Task: Create a due date automation trigger when advanced on, on the tuesday after a card is due add fields with custom field "Resume" set to a number lower or equal to 1 and lower or equal to 10 at 11:00 AM.
Action: Mouse moved to (1051, 86)
Screenshot: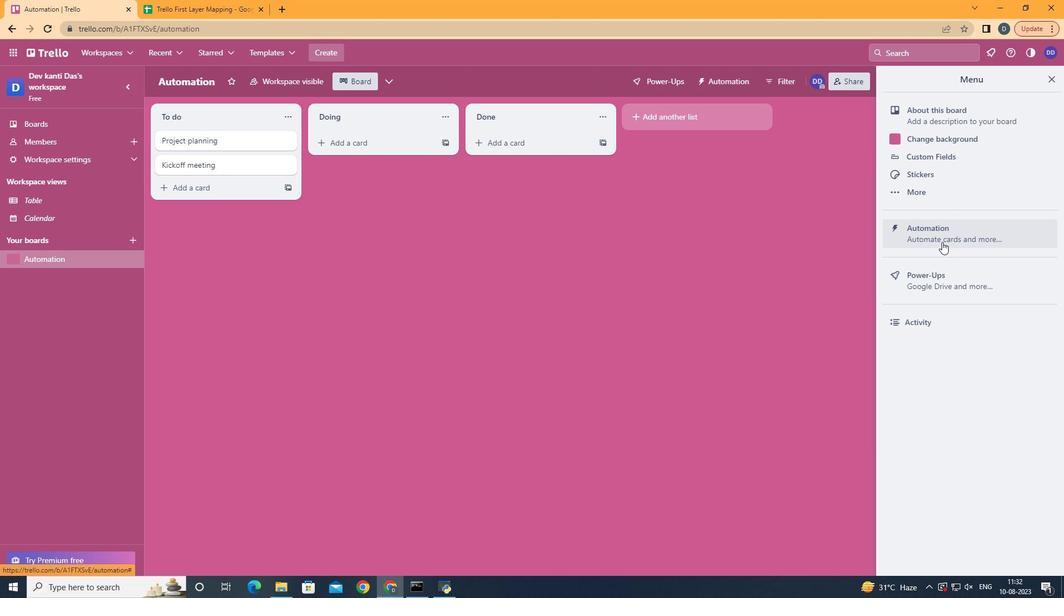 
Action: Mouse pressed left at (1051, 86)
Screenshot: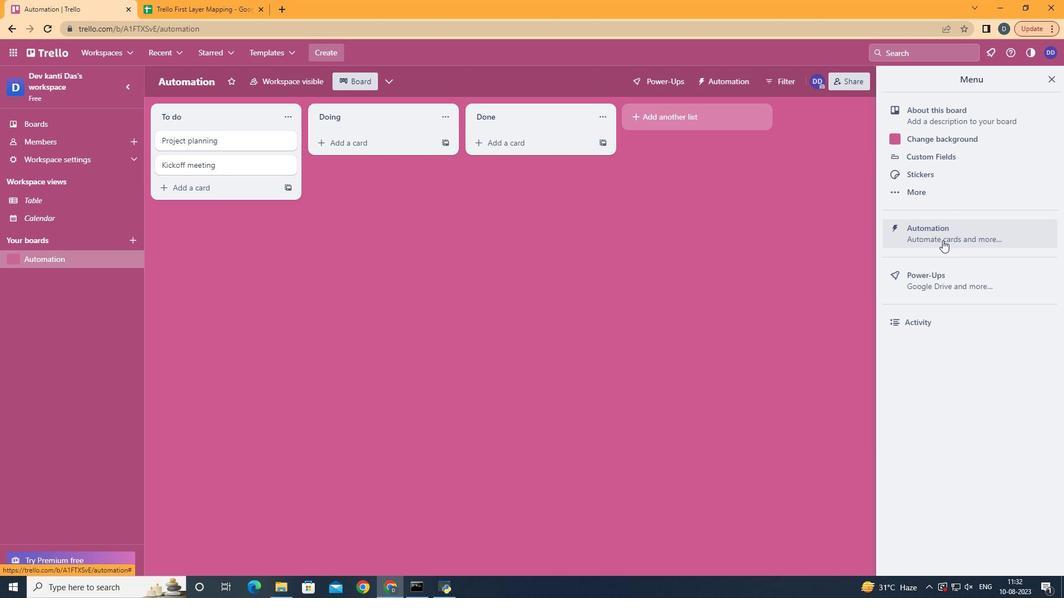
Action: Mouse moved to (942, 240)
Screenshot: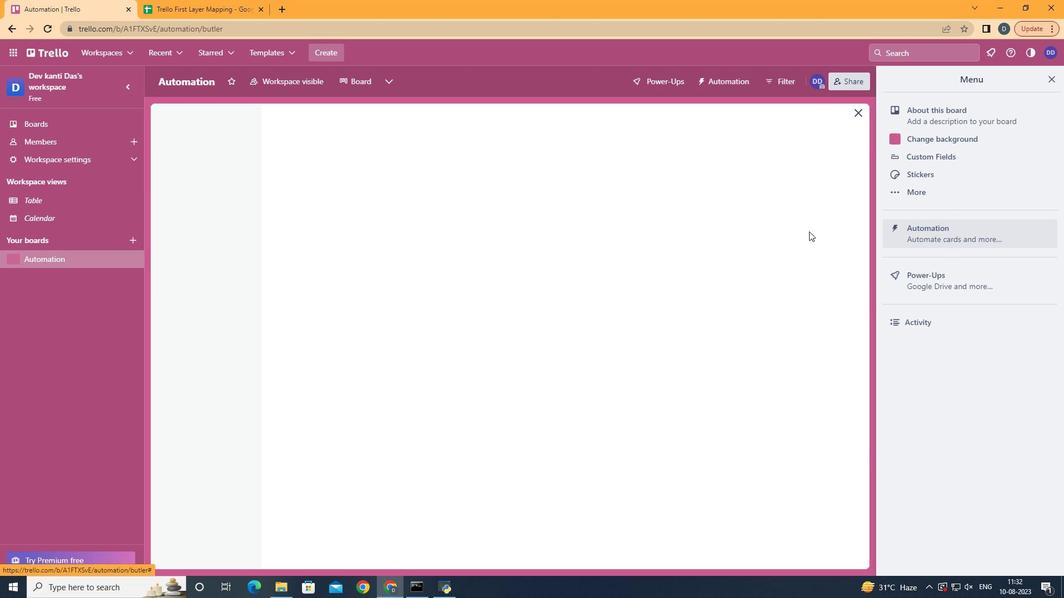 
Action: Mouse pressed left at (942, 240)
Screenshot: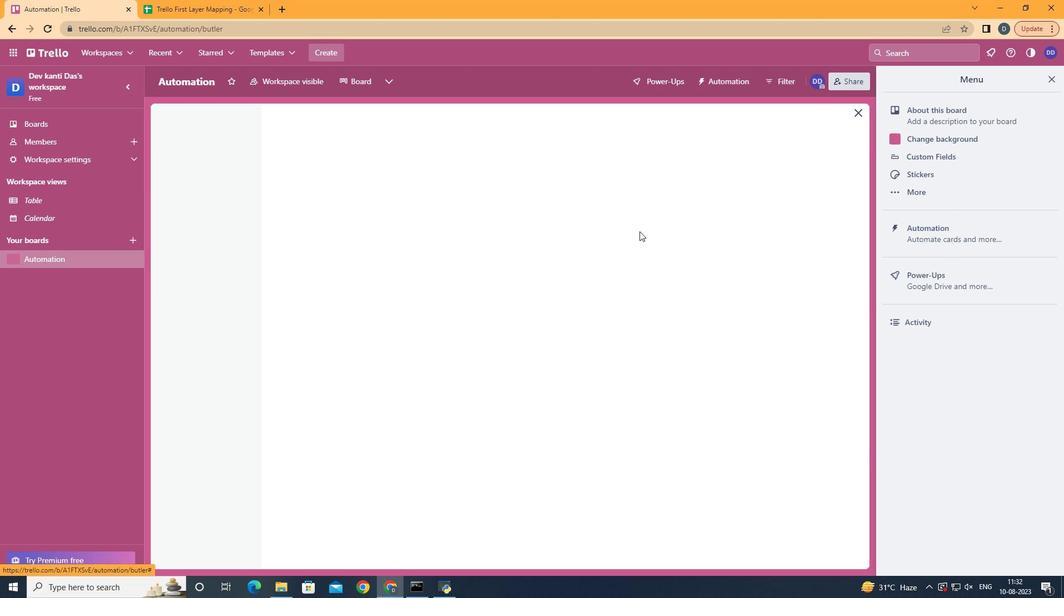 
Action: Mouse moved to (195, 220)
Screenshot: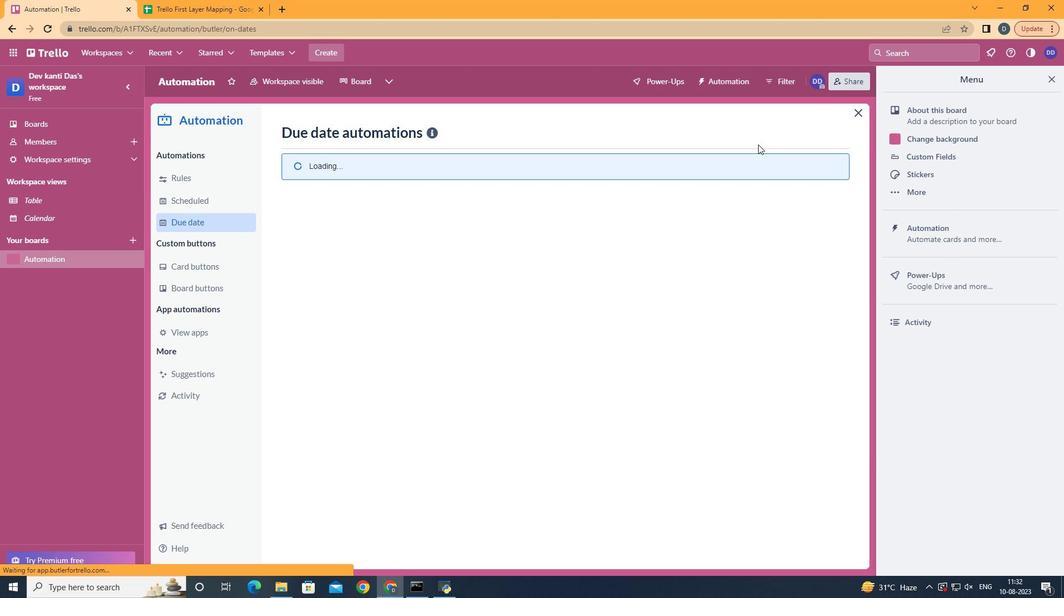 
Action: Mouse pressed left at (195, 220)
Screenshot: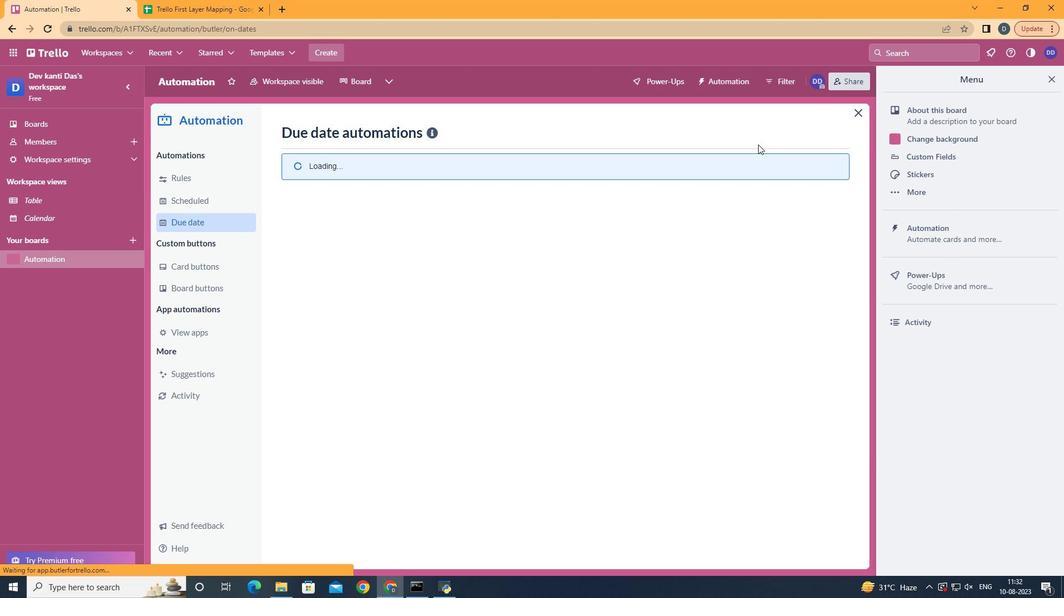 
Action: Mouse moved to (777, 134)
Screenshot: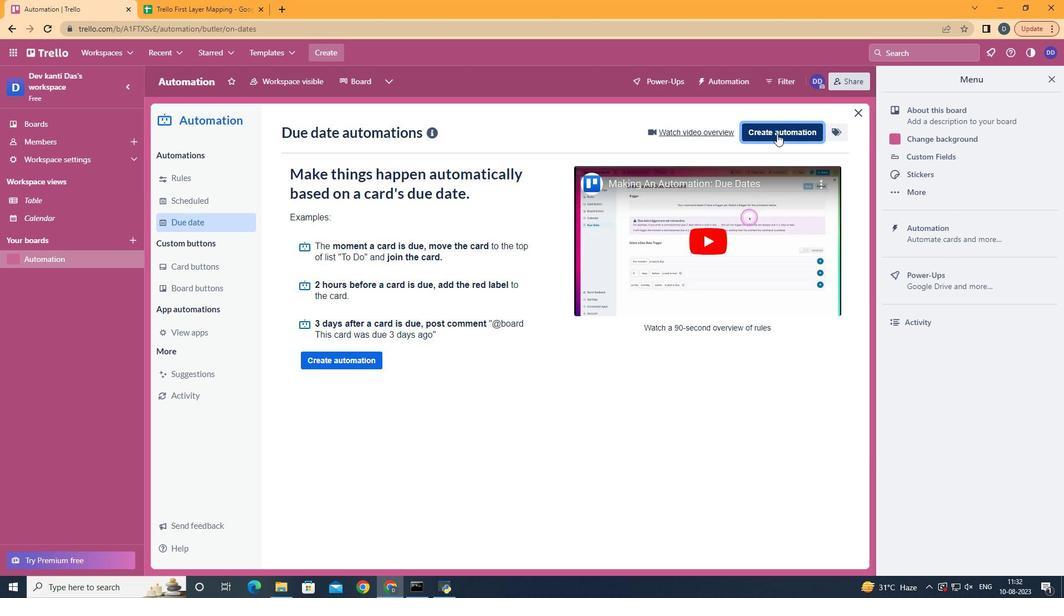 
Action: Mouse pressed left at (777, 134)
Screenshot: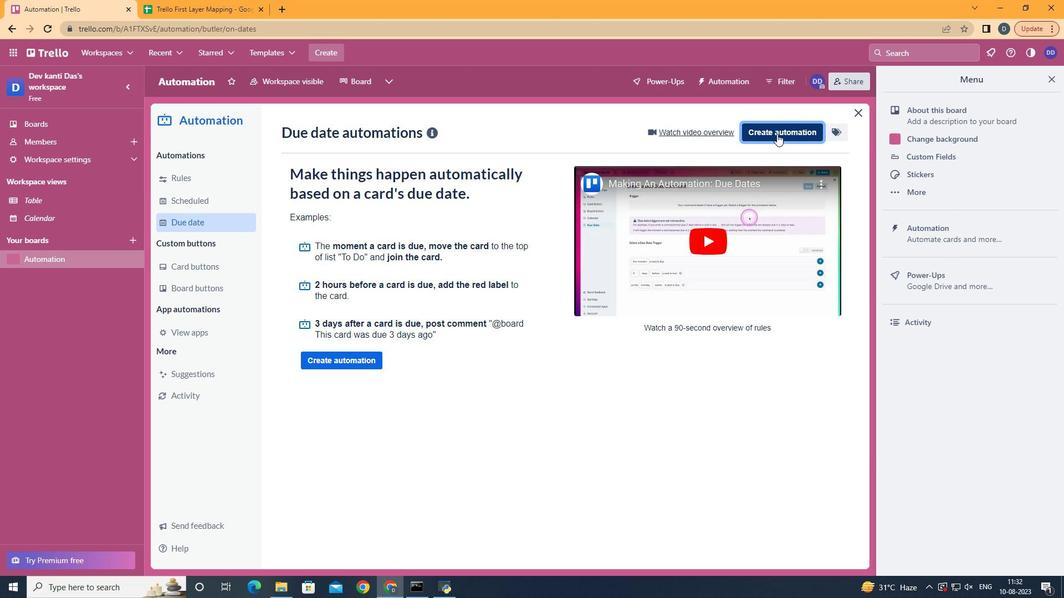
Action: Mouse moved to (593, 241)
Screenshot: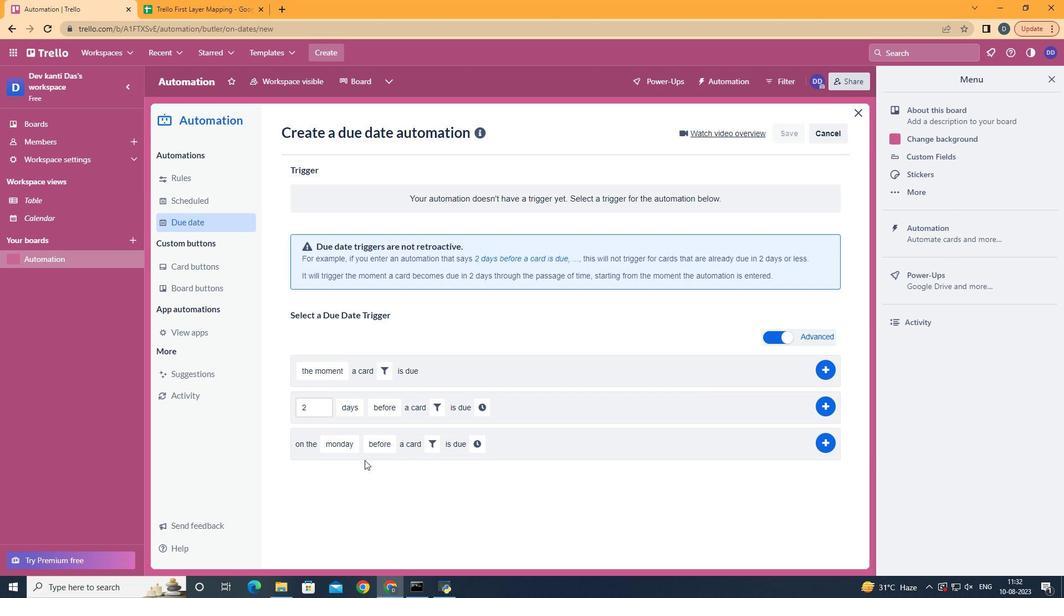 
Action: Mouse pressed left at (593, 241)
Screenshot: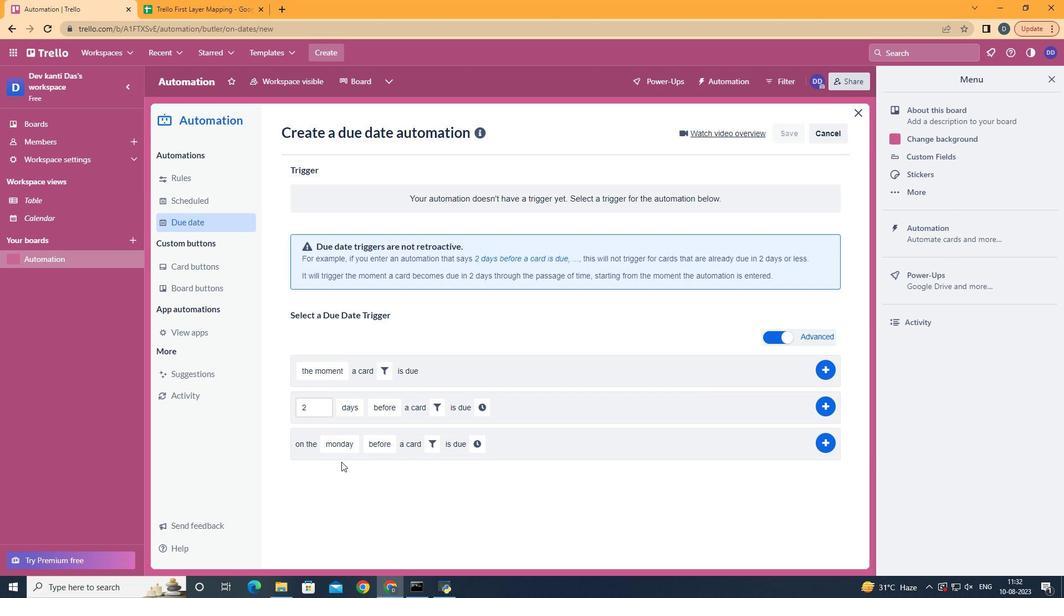 
Action: Mouse moved to (364, 308)
Screenshot: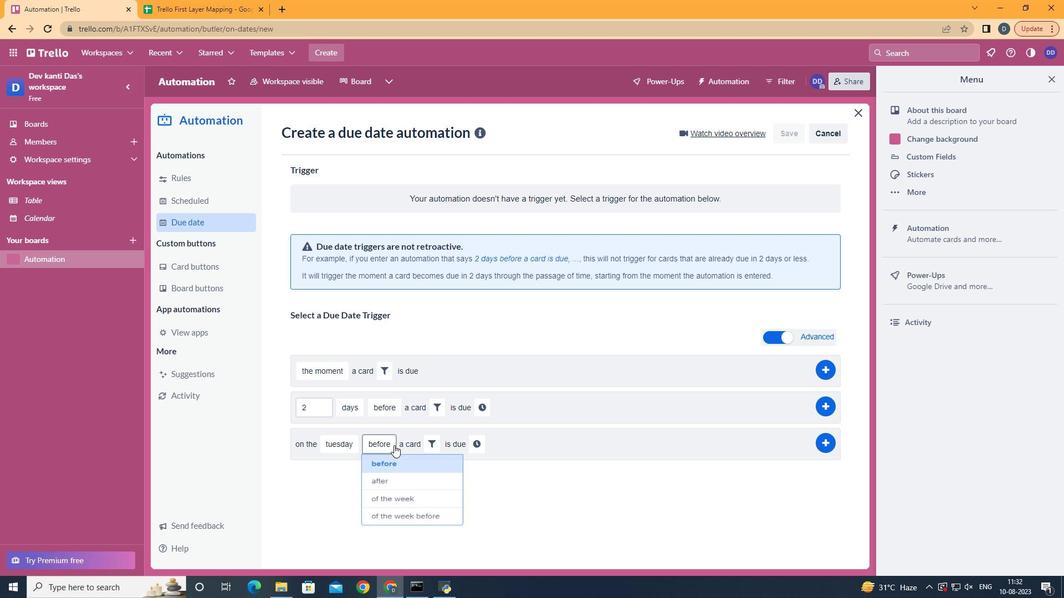 
Action: Mouse pressed left at (364, 308)
Screenshot: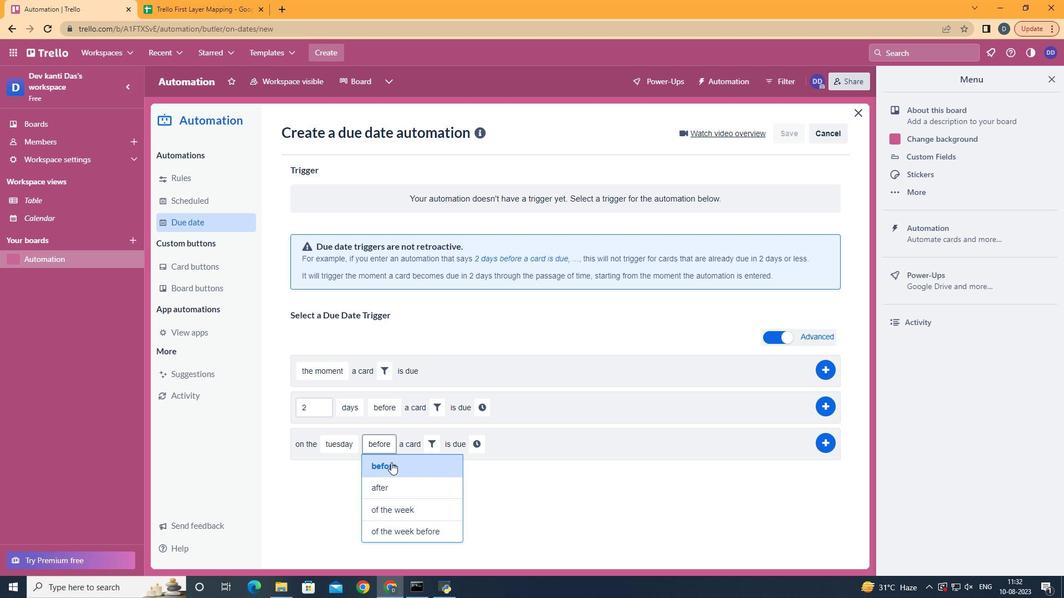 
Action: Mouse moved to (390, 484)
Screenshot: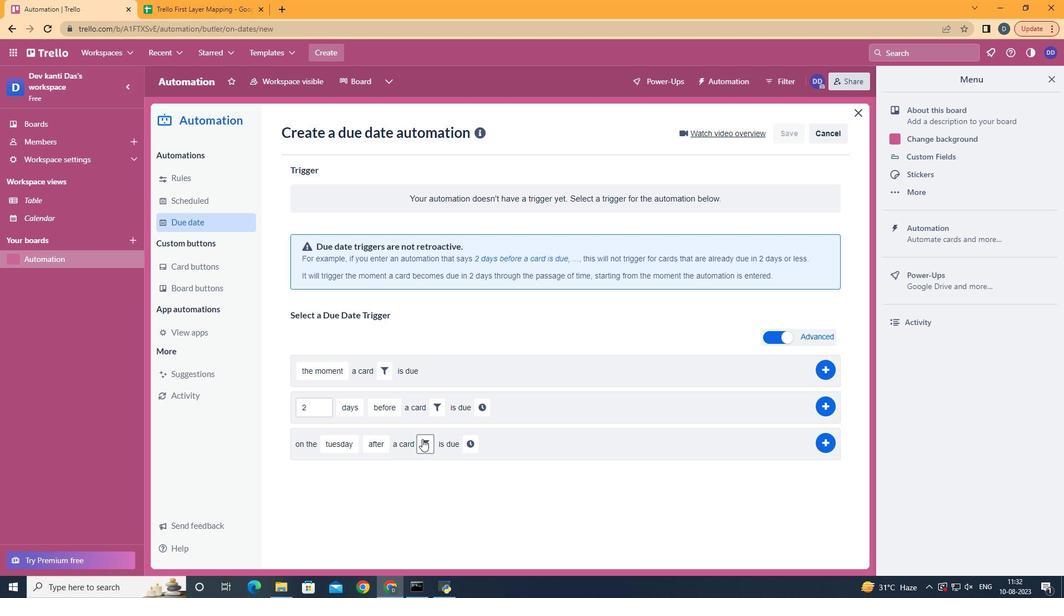 
Action: Mouse pressed left at (390, 484)
Screenshot: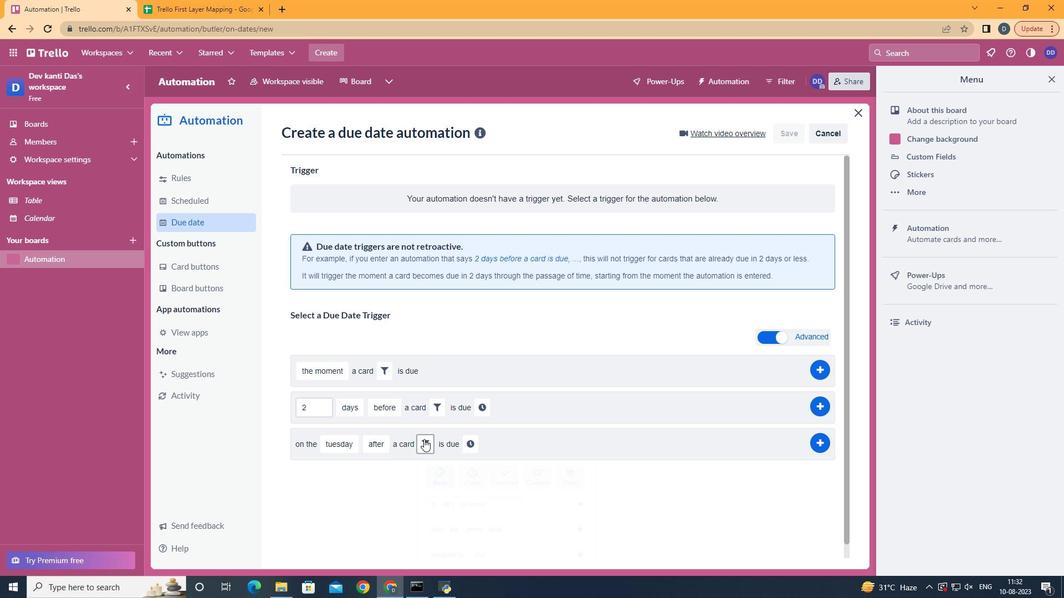
Action: Mouse moved to (422, 439)
Screenshot: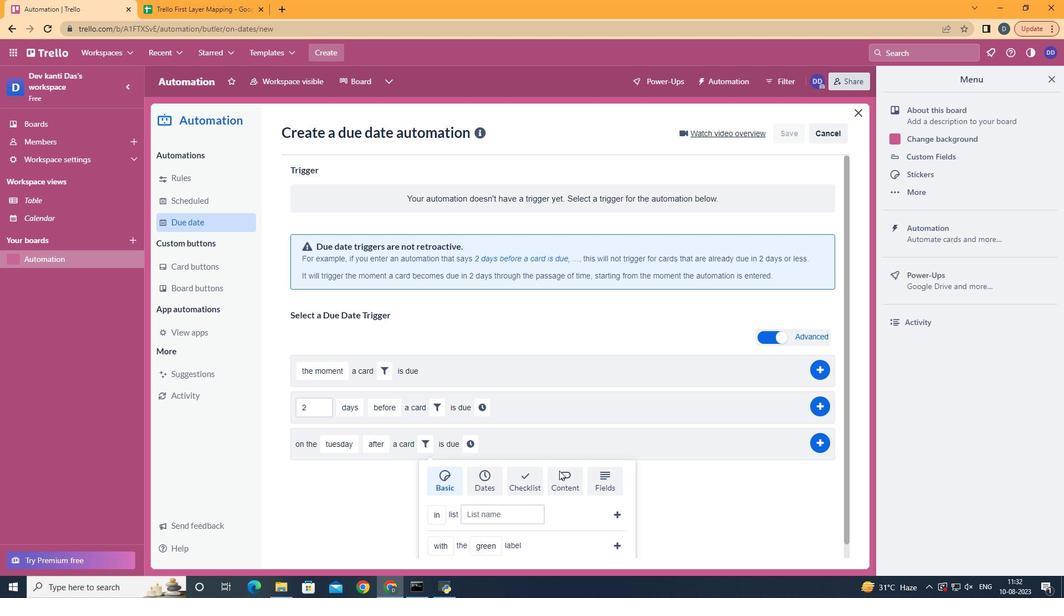 
Action: Mouse pressed left at (422, 439)
Screenshot: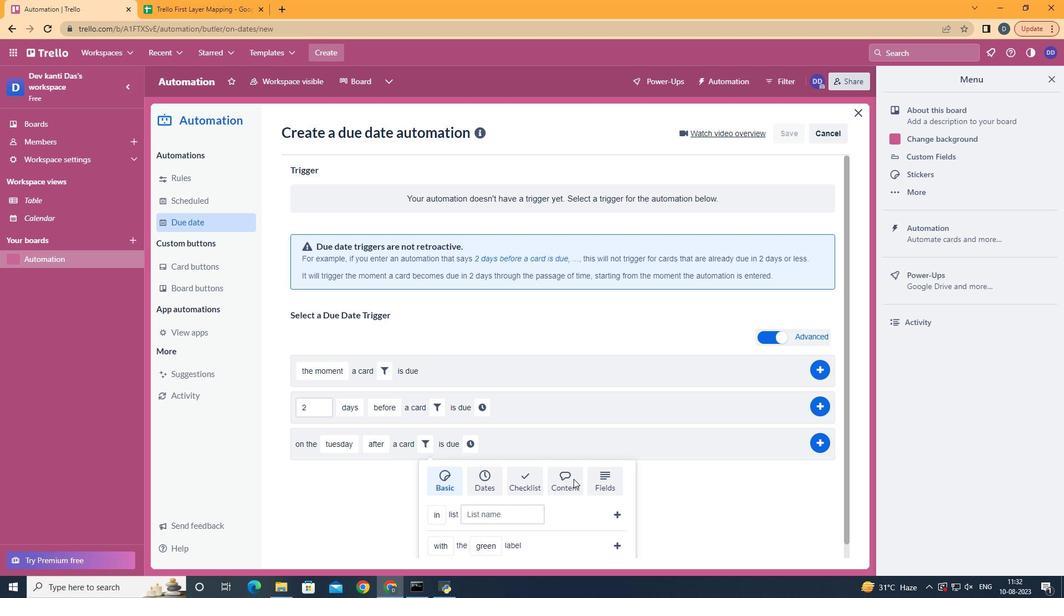 
Action: Mouse moved to (614, 488)
Screenshot: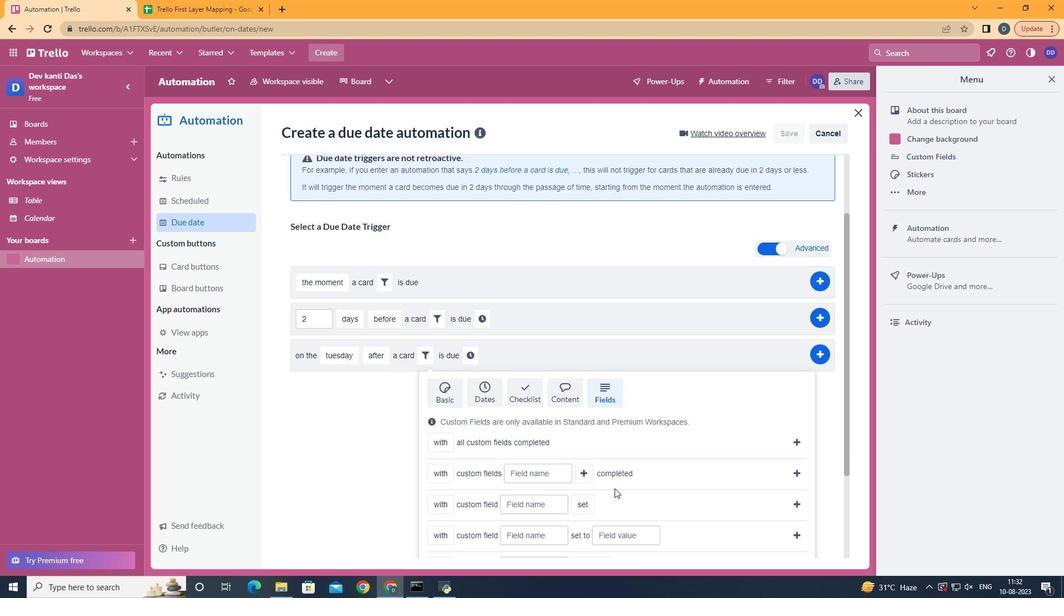
Action: Mouse pressed left at (614, 488)
Screenshot: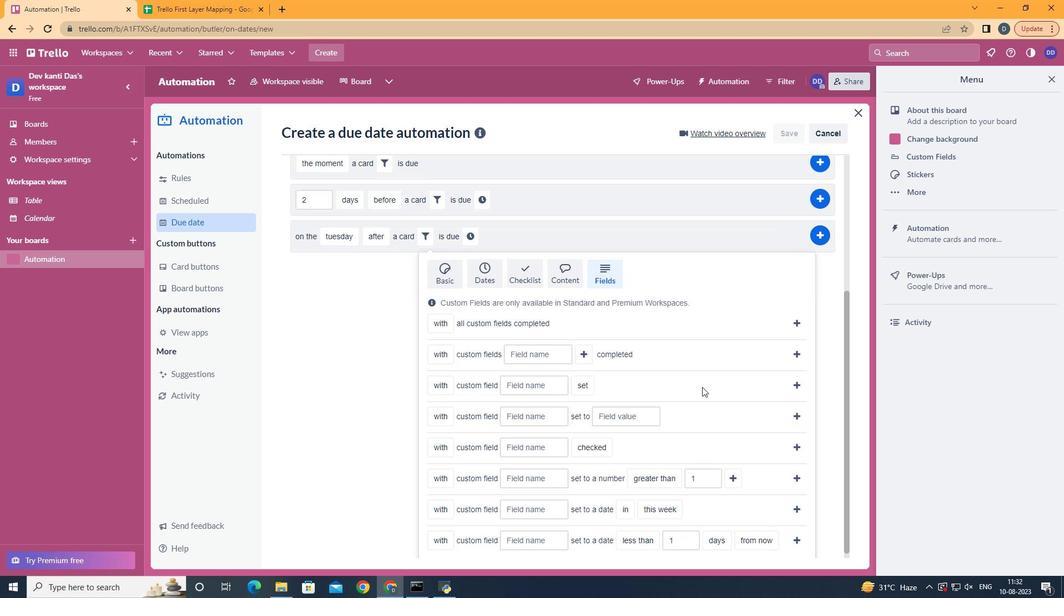 
Action: Mouse scrolled (614, 488) with delta (0, 0)
Screenshot: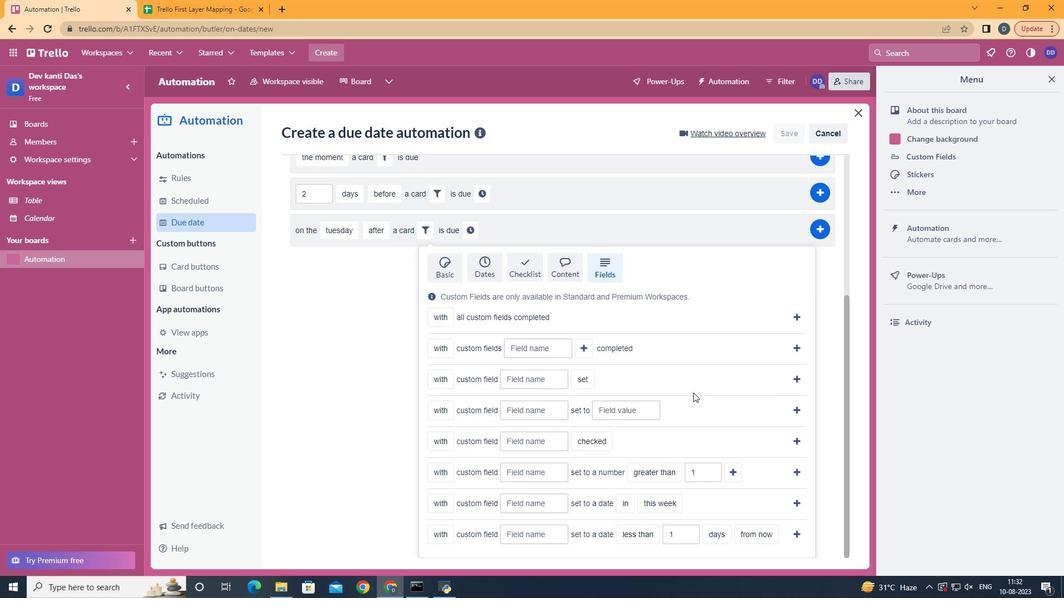 
Action: Mouse scrolled (614, 488) with delta (0, 0)
Screenshot: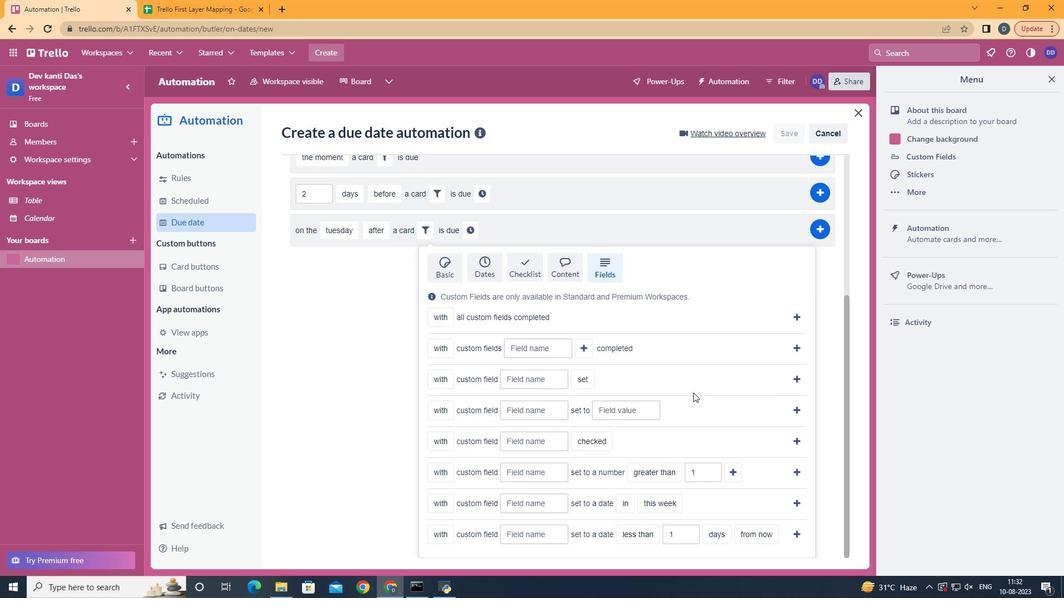 
Action: Mouse scrolled (614, 488) with delta (0, 0)
Screenshot: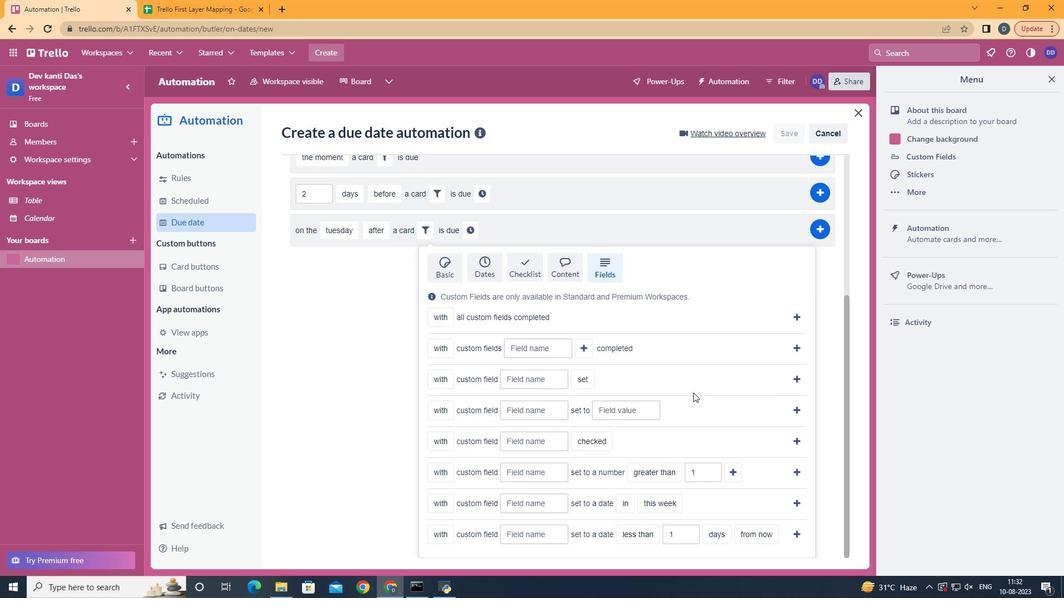 
Action: Mouse moved to (616, 486)
Screenshot: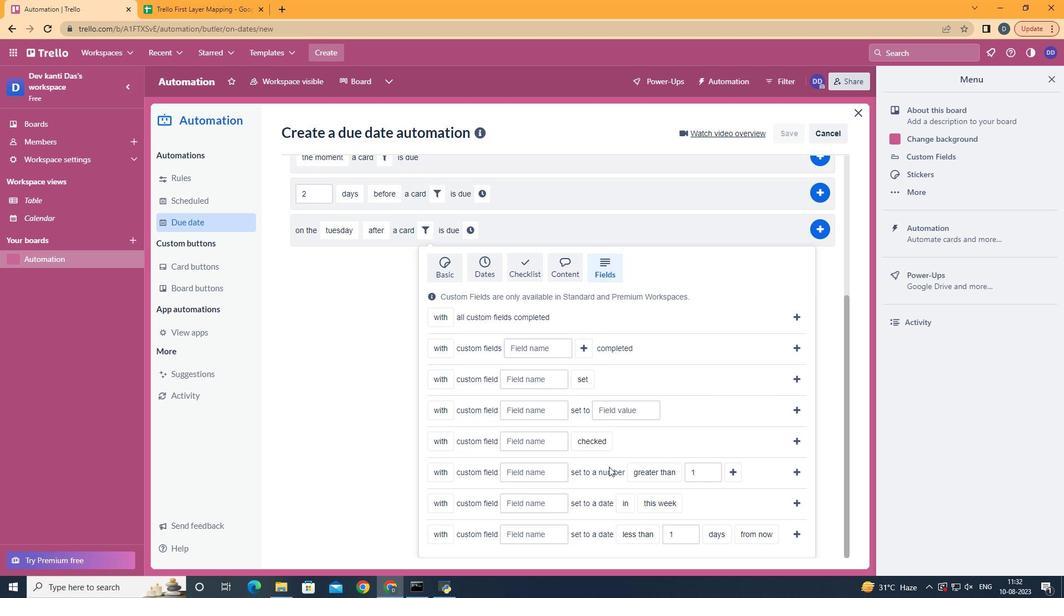 
Action: Mouse scrolled (614, 488) with delta (0, 0)
Screenshot: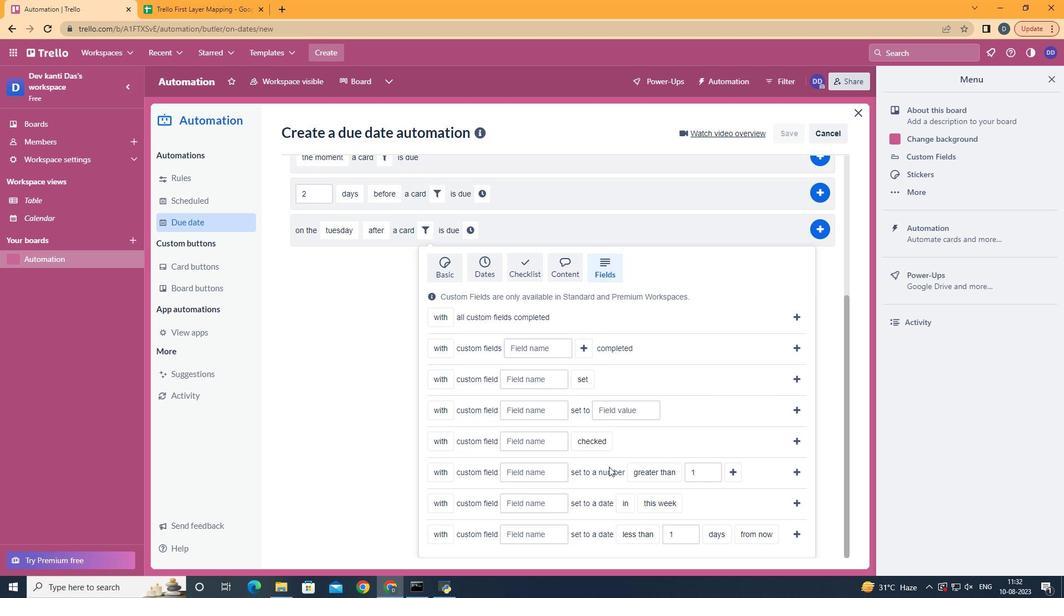 
Action: Mouse moved to (660, 435)
Screenshot: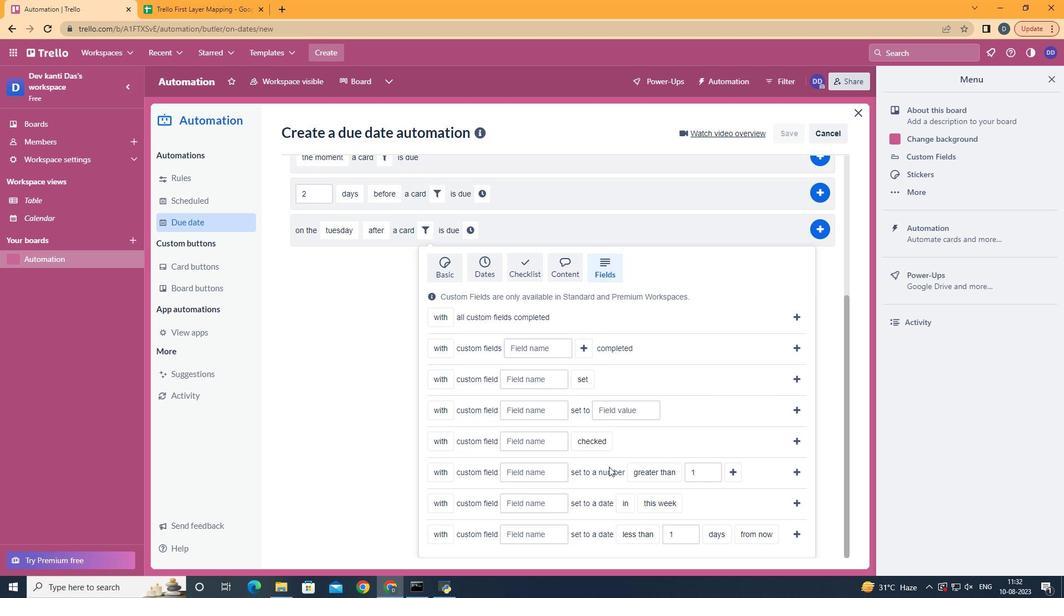 
Action: Mouse scrolled (614, 488) with delta (0, 0)
Screenshot: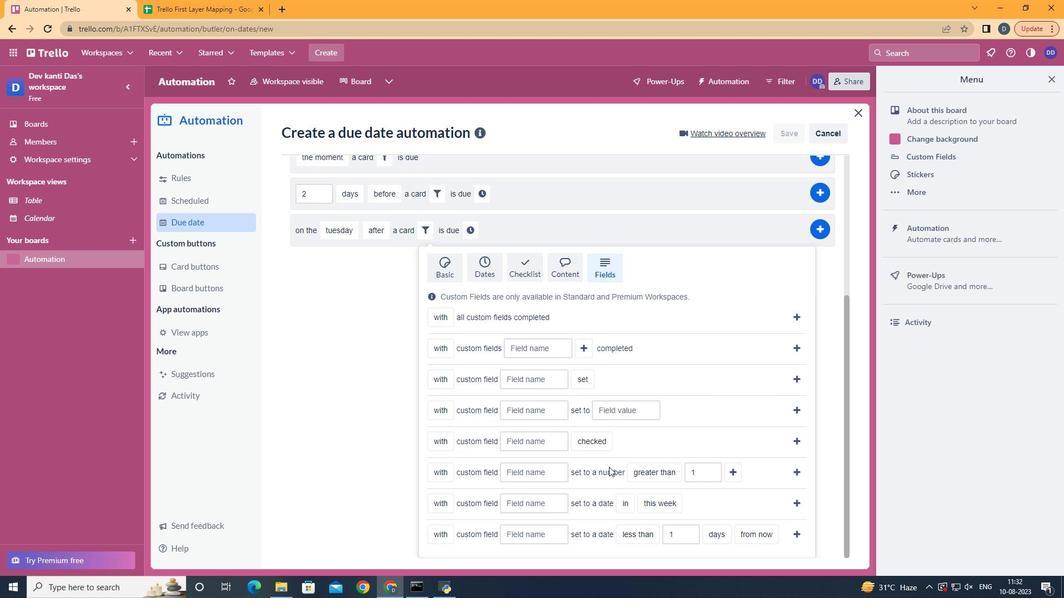 
Action: Mouse moved to (562, 475)
Screenshot: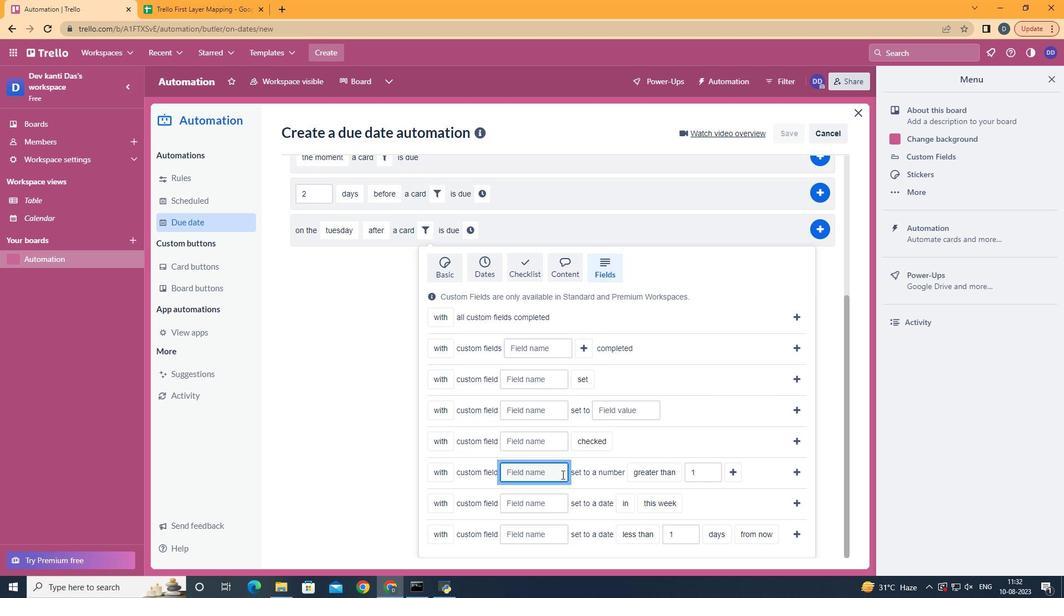 
Action: Mouse pressed left at (562, 475)
Screenshot: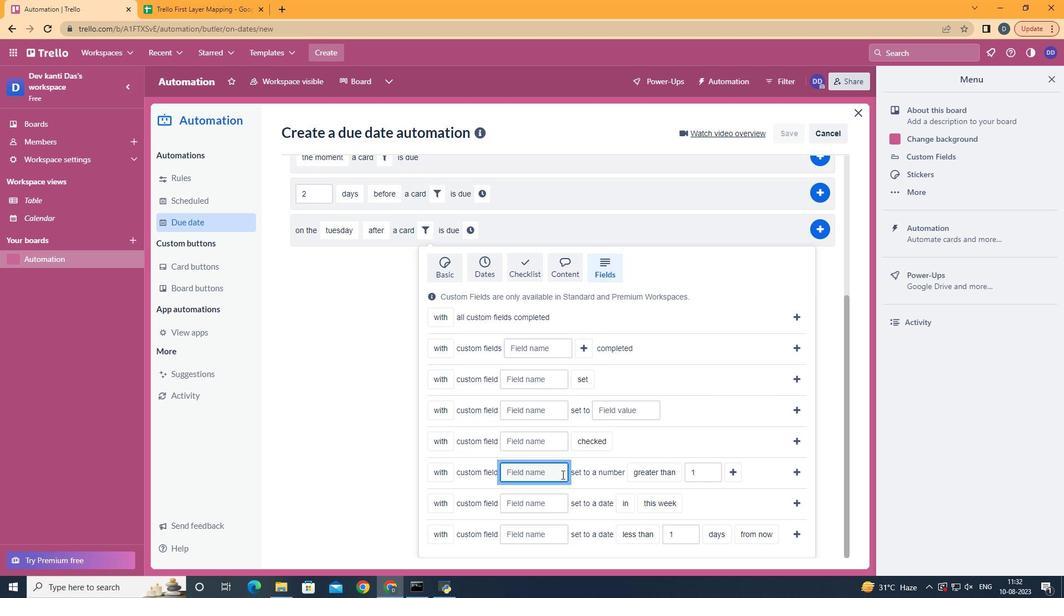 
Action: Key pressed <Key.shift>Resume
Screenshot: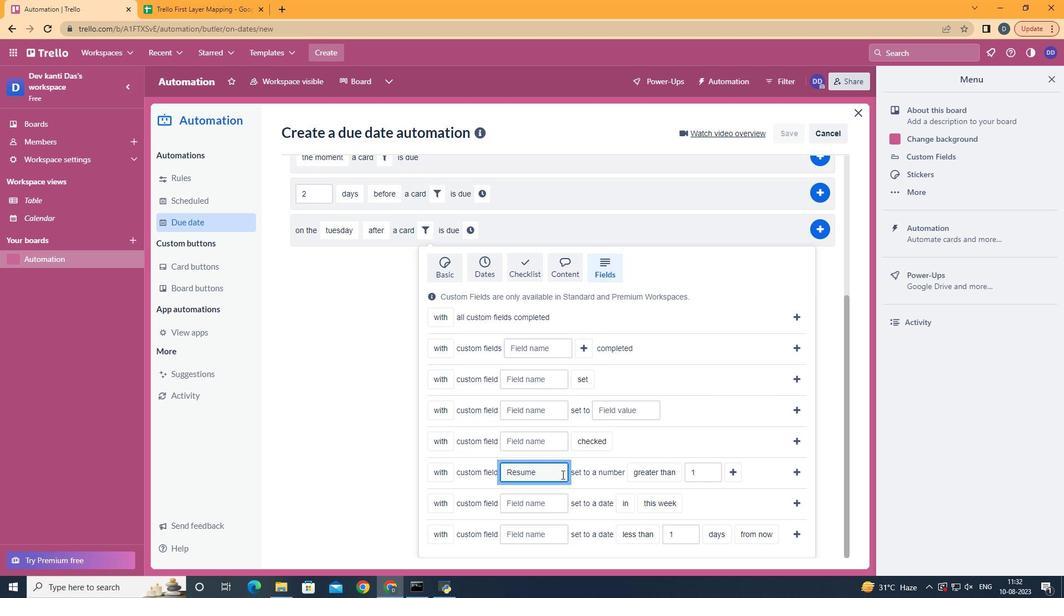 
Action: Mouse moved to (675, 452)
Screenshot: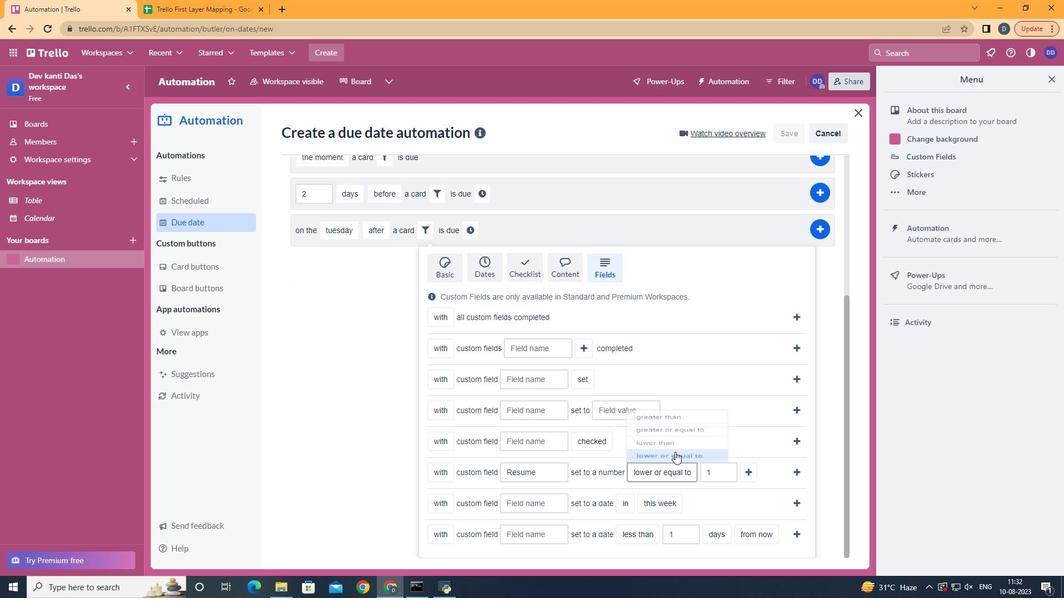 
Action: Mouse pressed left at (675, 452)
Screenshot: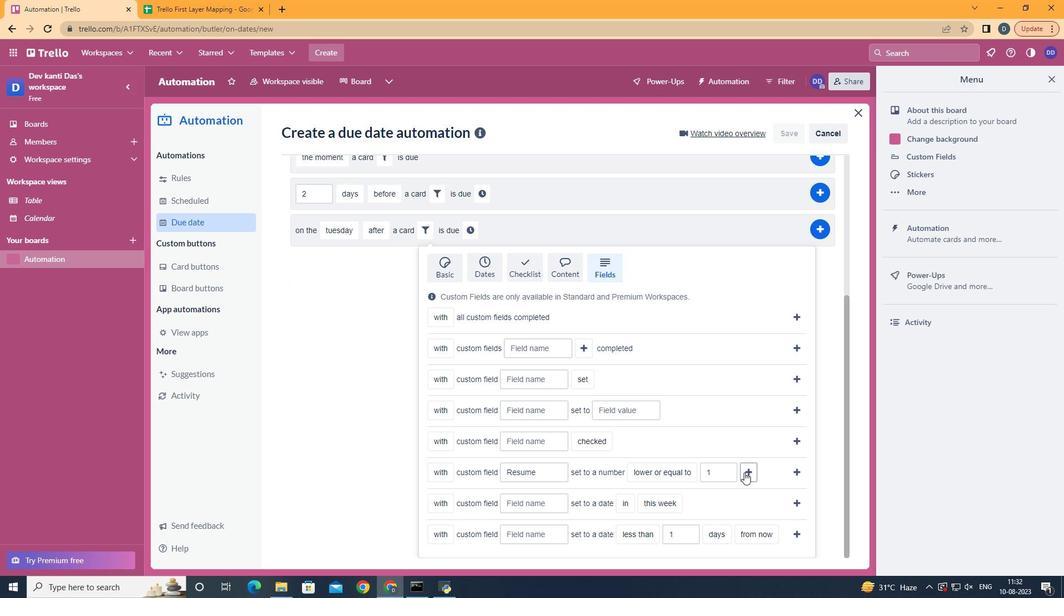 
Action: Mouse moved to (748, 475)
Screenshot: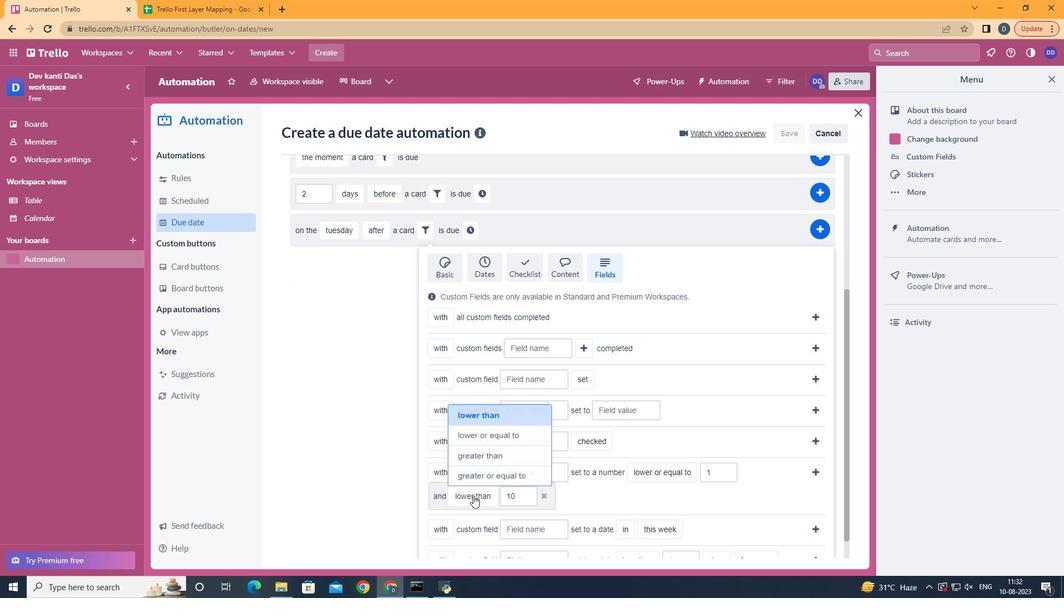 
Action: Mouse pressed left at (748, 475)
Screenshot: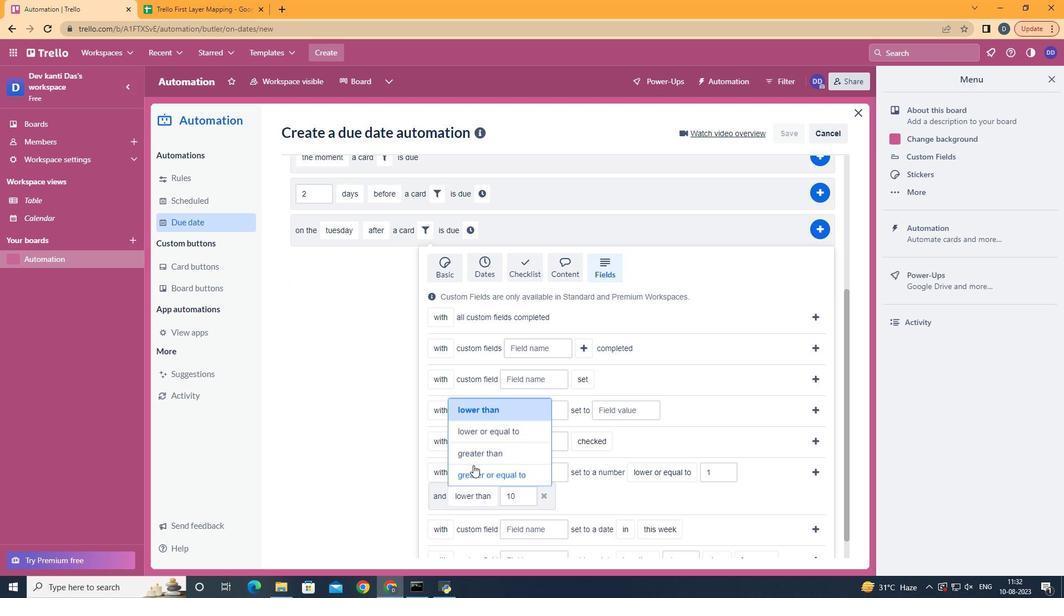 
Action: Mouse moved to (479, 432)
Screenshot: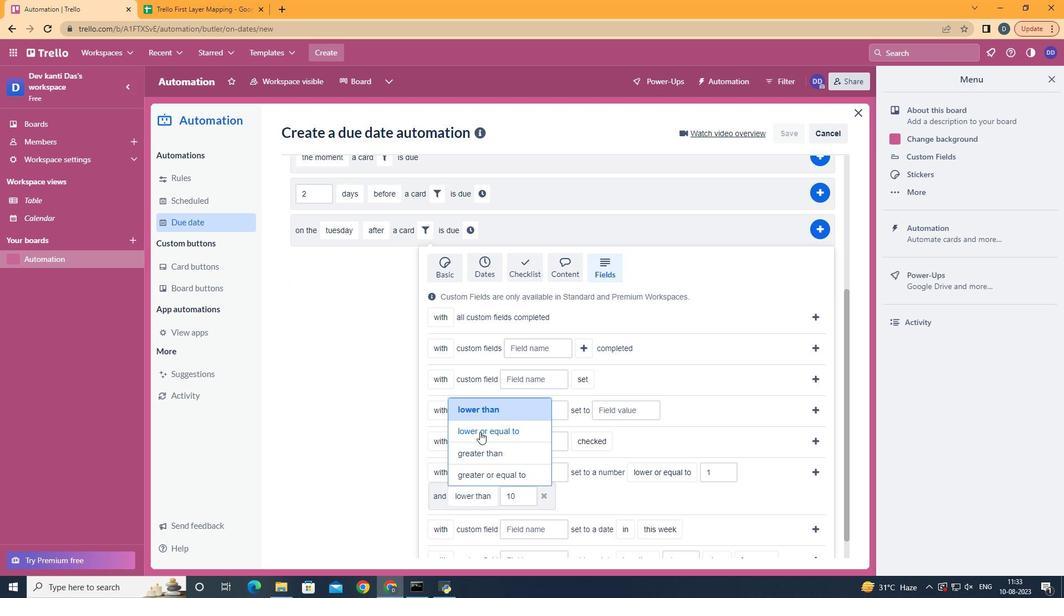 
Action: Mouse pressed left at (479, 432)
Screenshot: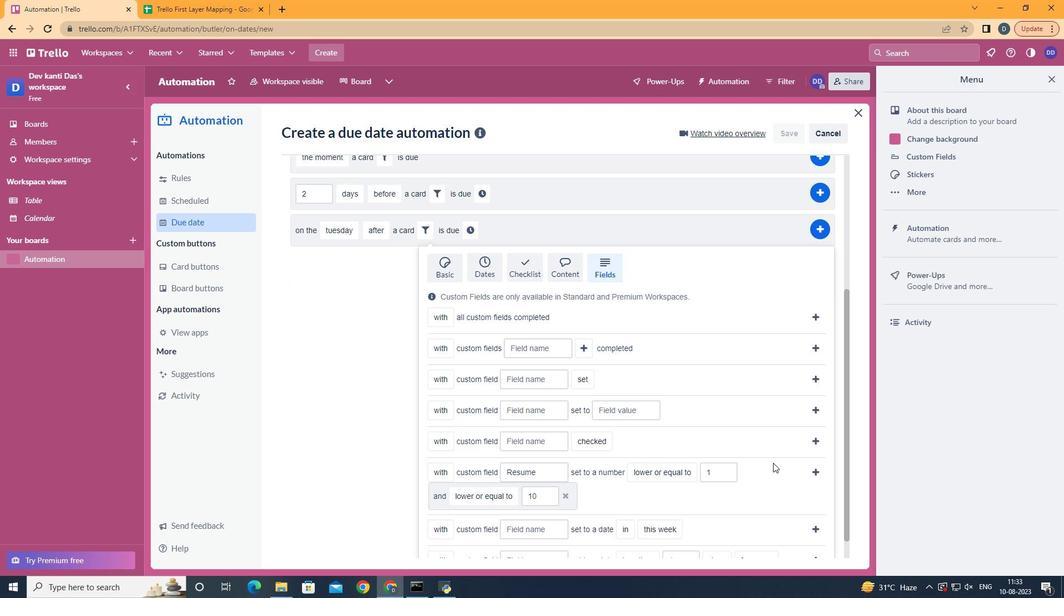 
Action: Mouse moved to (818, 472)
Screenshot: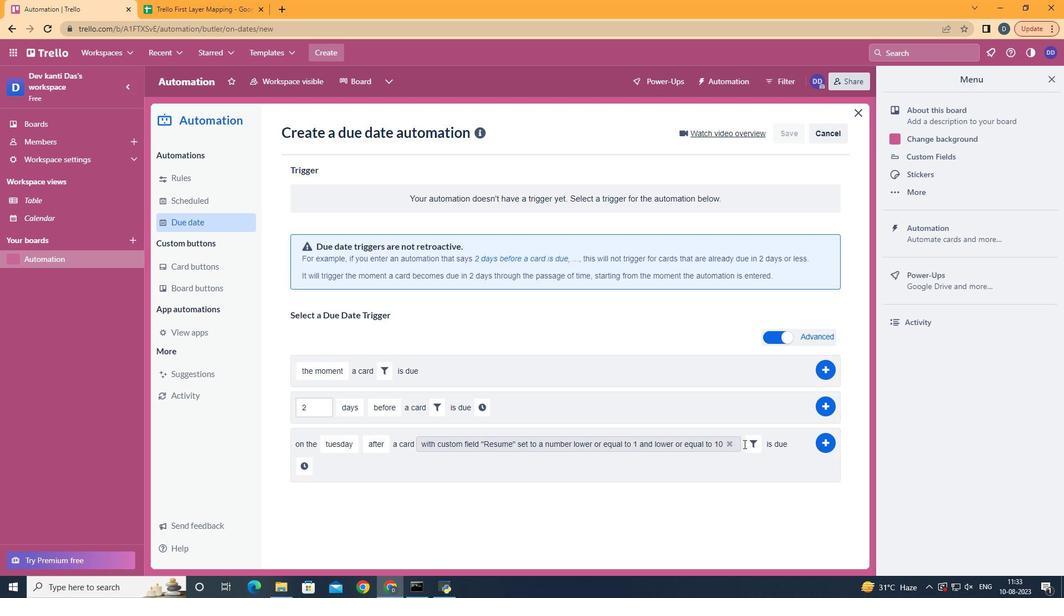 
Action: Mouse pressed left at (818, 472)
Screenshot: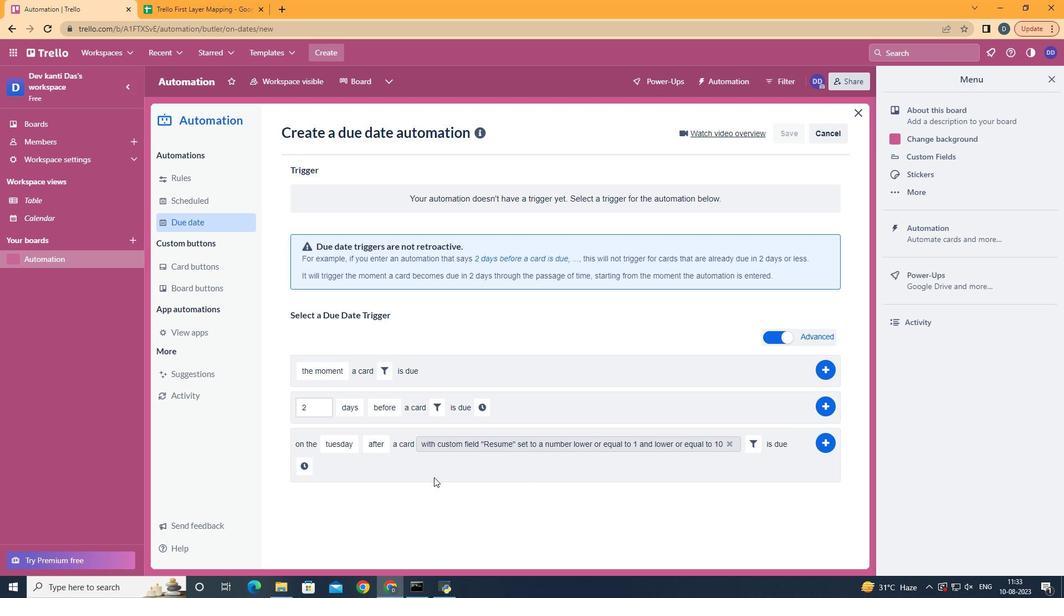 
Action: Mouse moved to (302, 471)
Screenshot: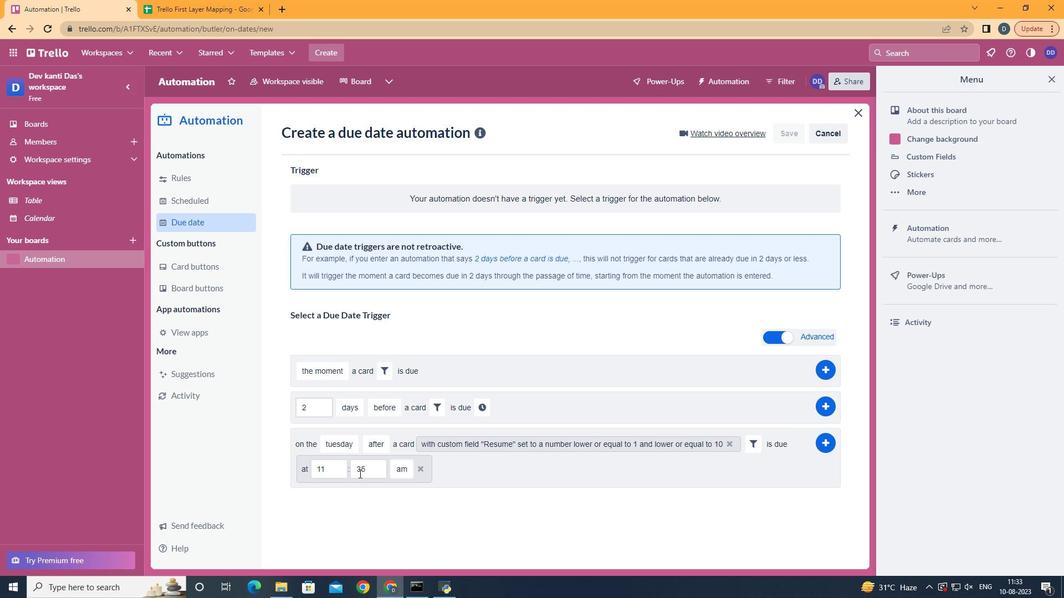 
Action: Mouse pressed left at (302, 471)
Screenshot: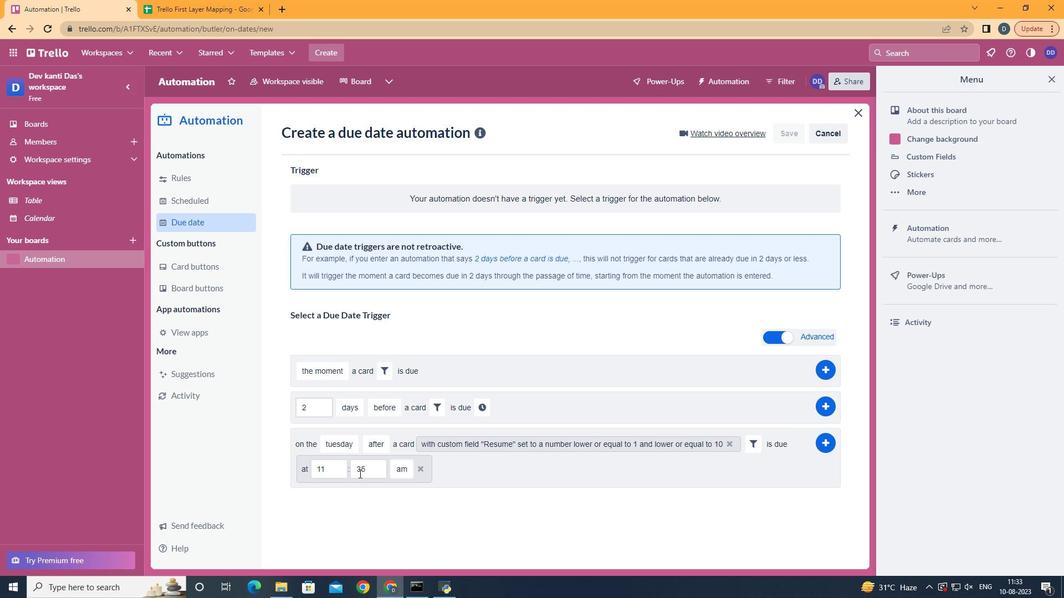 
Action: Mouse moved to (381, 471)
Screenshot: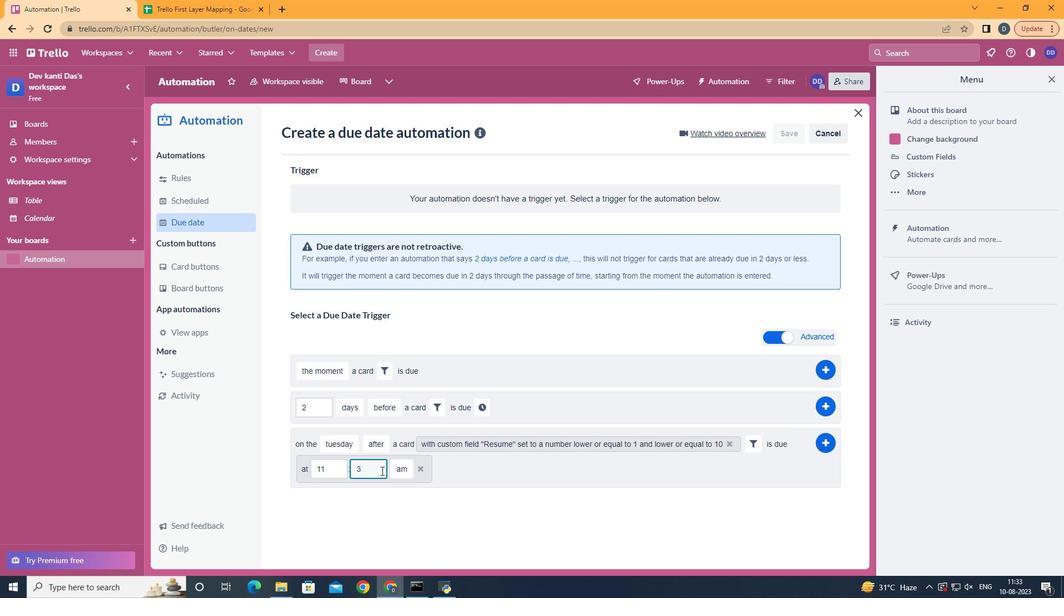 
Action: Mouse pressed left at (381, 471)
Screenshot: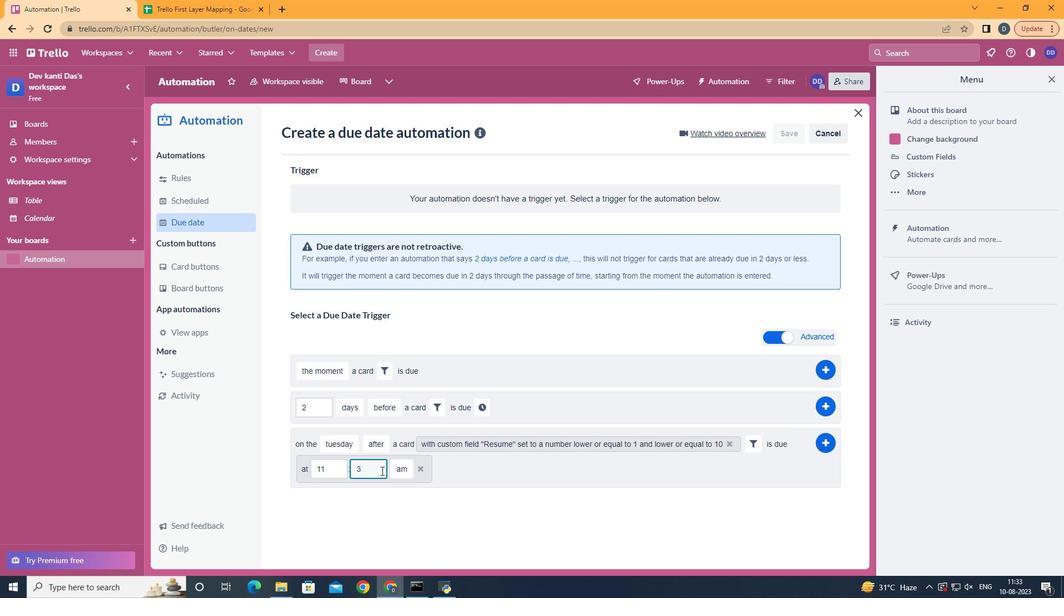 
Action: Key pressed <Key.backspace><Key.backspace>
Screenshot: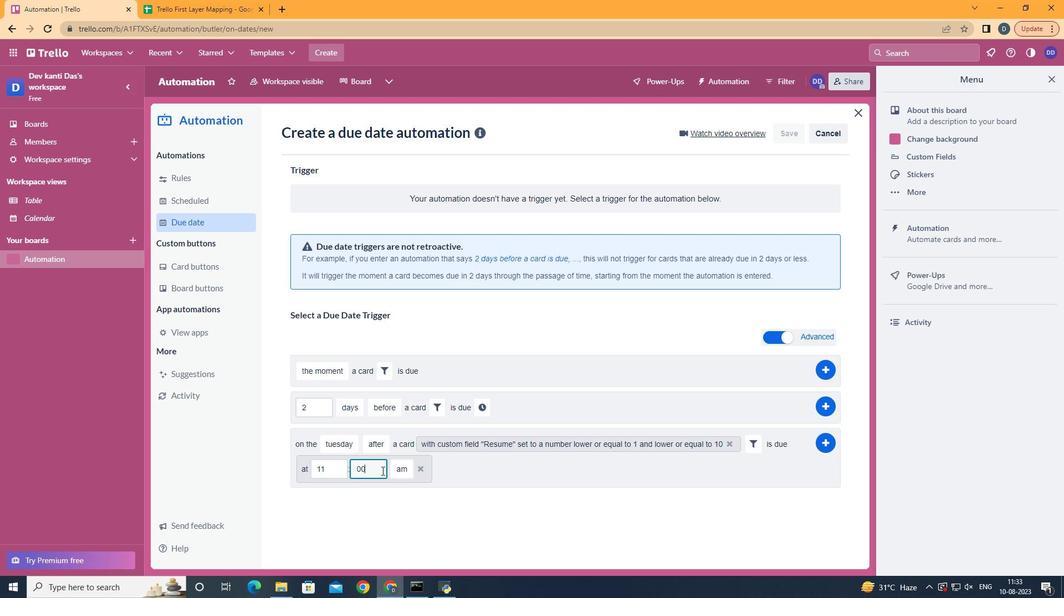 
Action: Mouse moved to (381, 471)
Screenshot: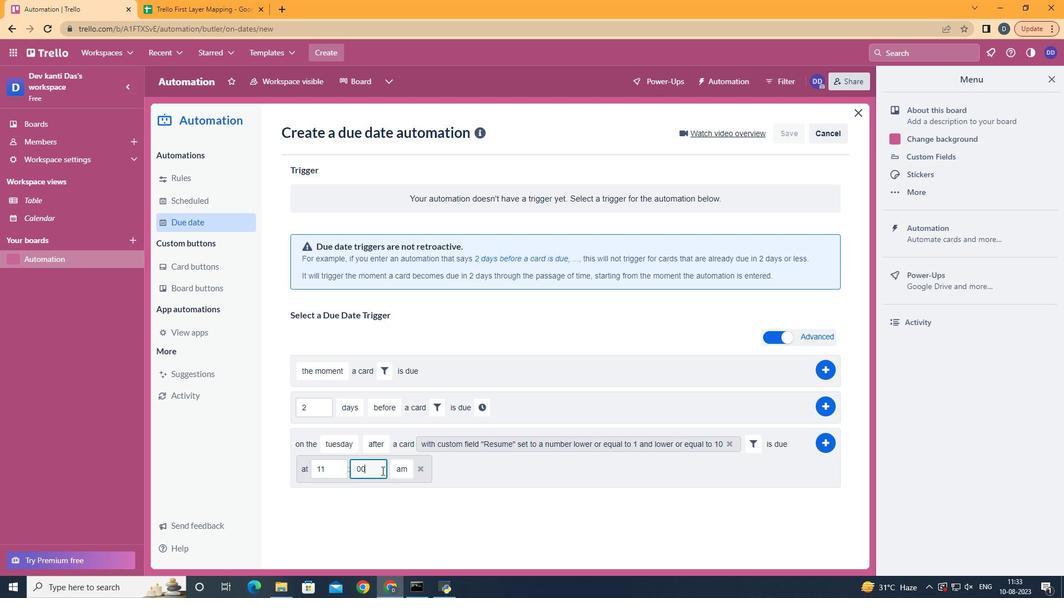
Action: Key pressed 00
Screenshot: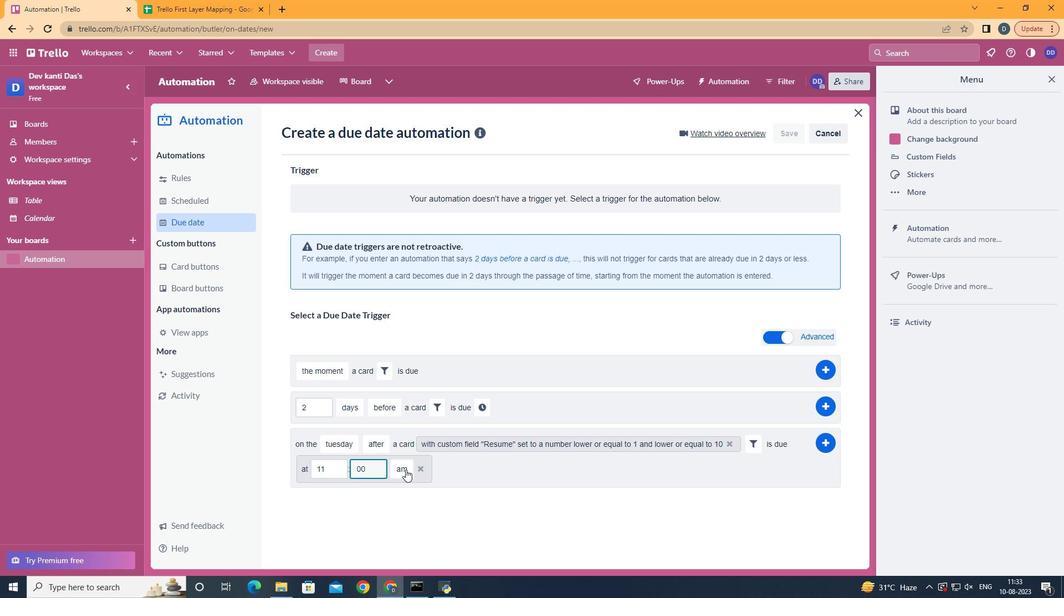
Action: Mouse moved to (825, 442)
Screenshot: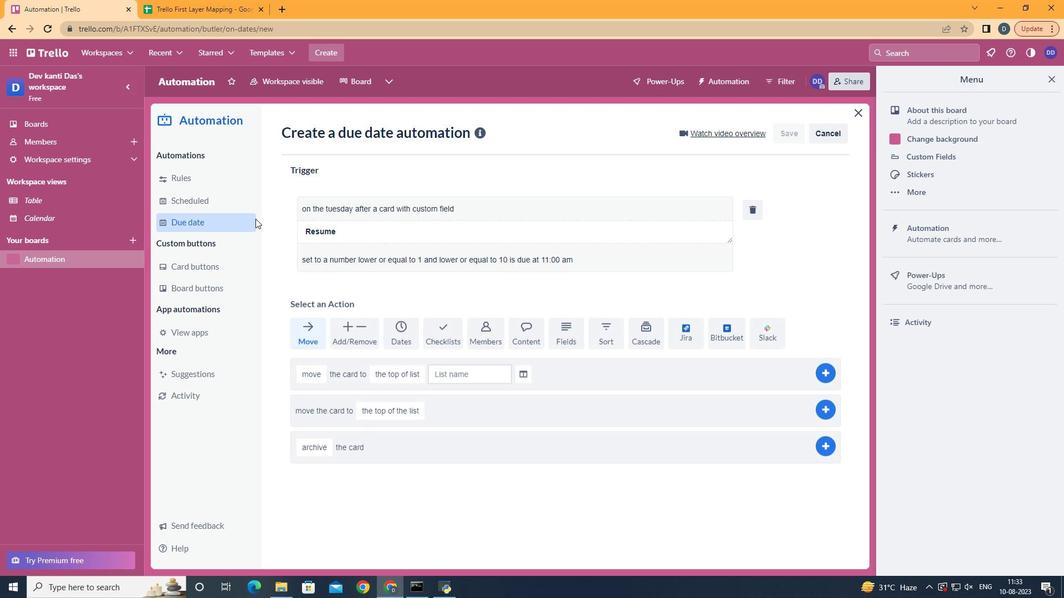 
Action: Mouse pressed left at (825, 442)
Screenshot: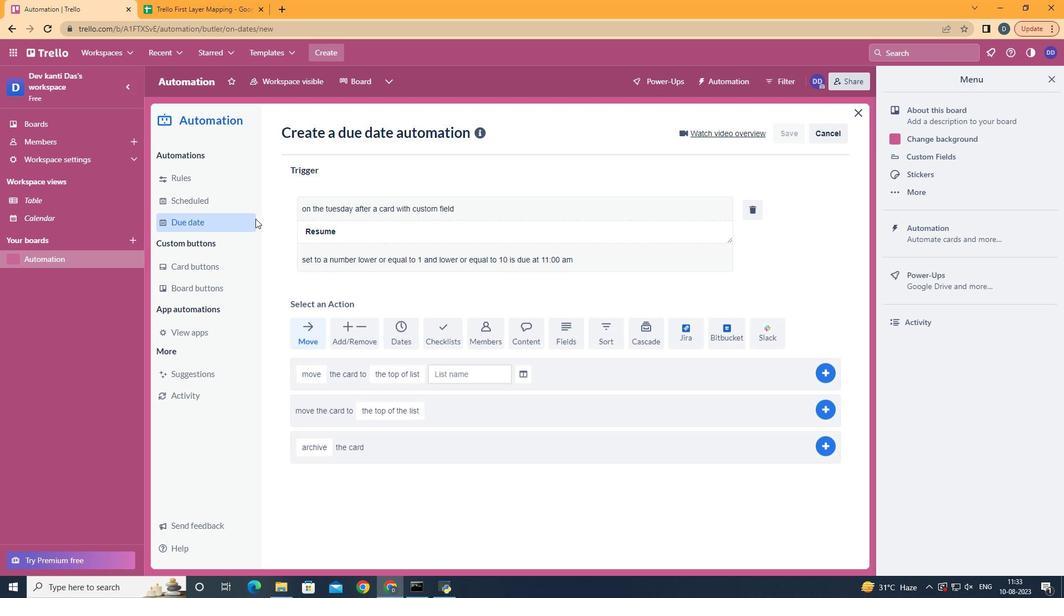 
Action: Mouse moved to (603, 294)
Screenshot: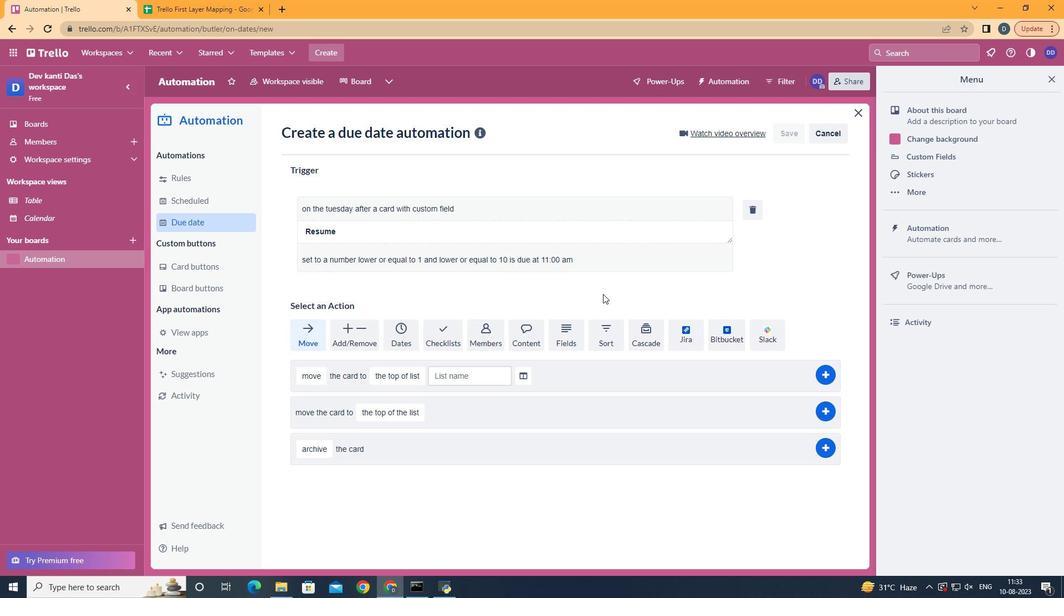 
